 Task: Get usage reports for the last 180 days.
Action: Mouse moved to (926, 89)
Screenshot: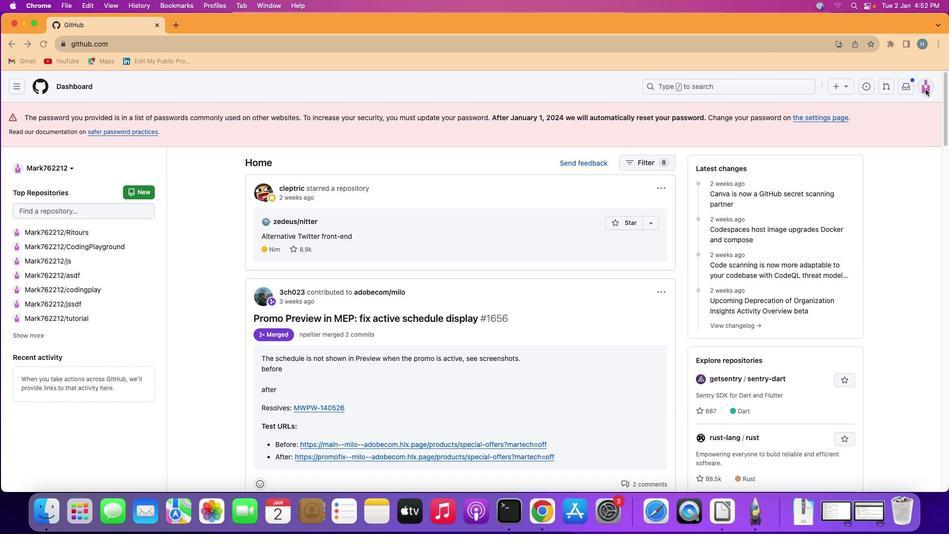 
Action: Mouse pressed left at (926, 89)
Screenshot: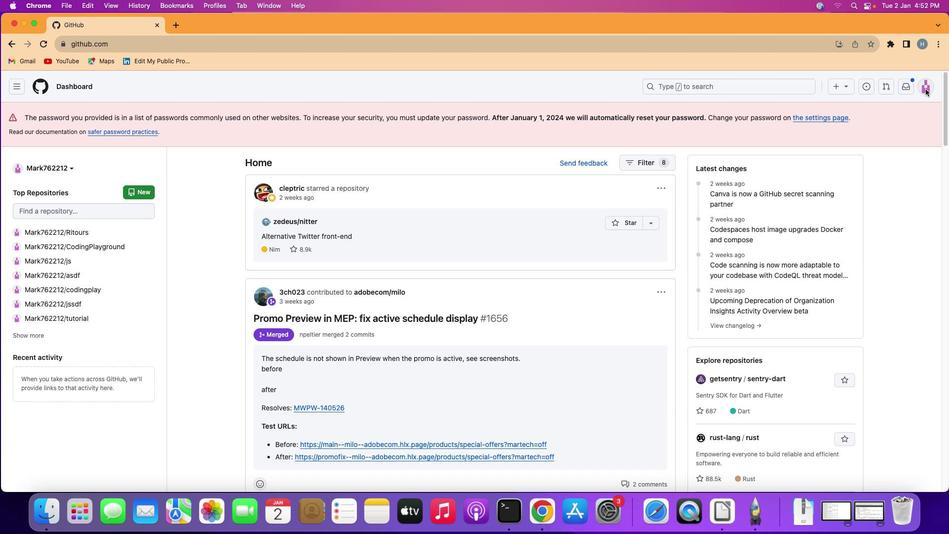 
Action: Mouse moved to (926, 84)
Screenshot: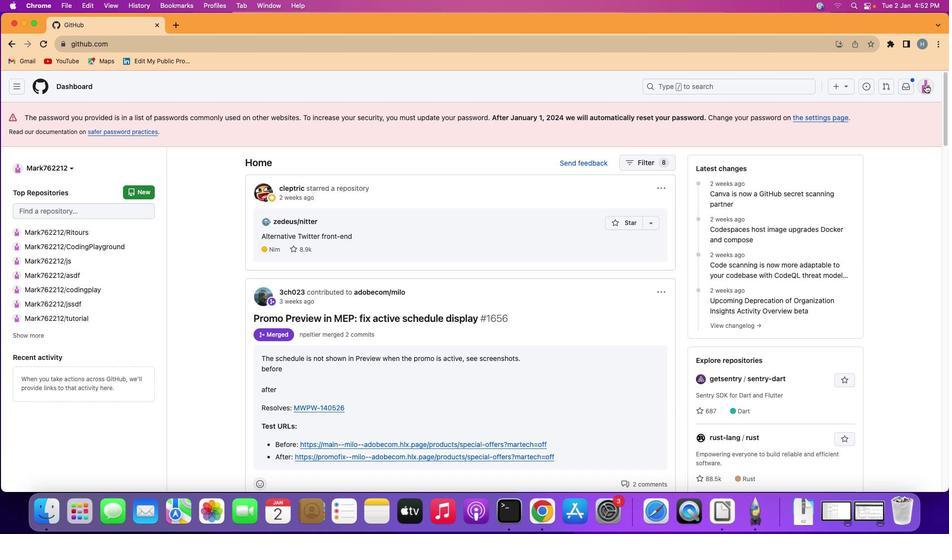 
Action: Mouse pressed left at (926, 84)
Screenshot: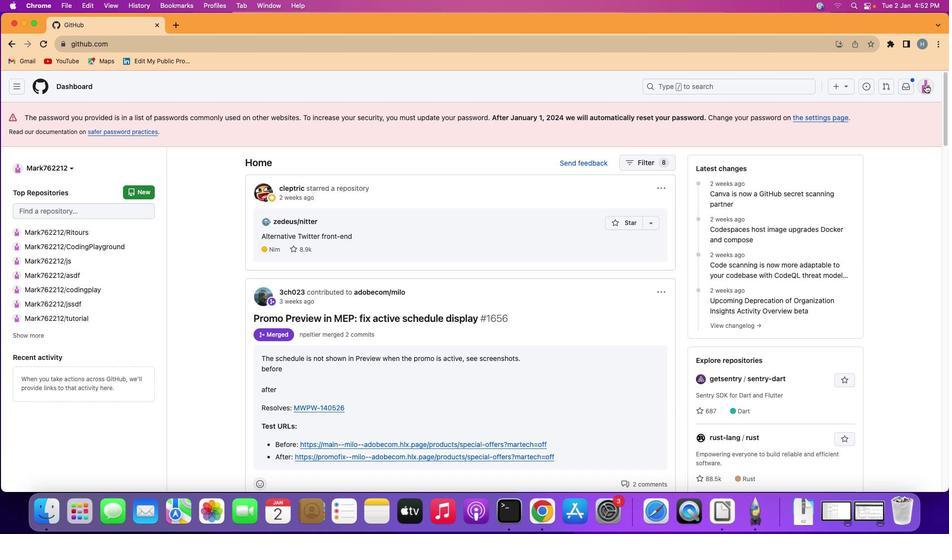 
Action: Mouse moved to (861, 358)
Screenshot: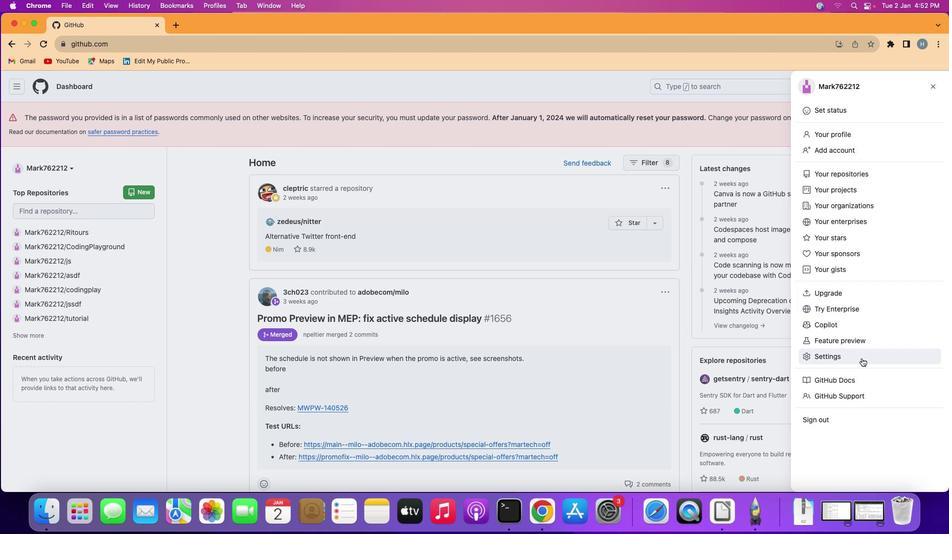 
Action: Mouse pressed left at (861, 358)
Screenshot: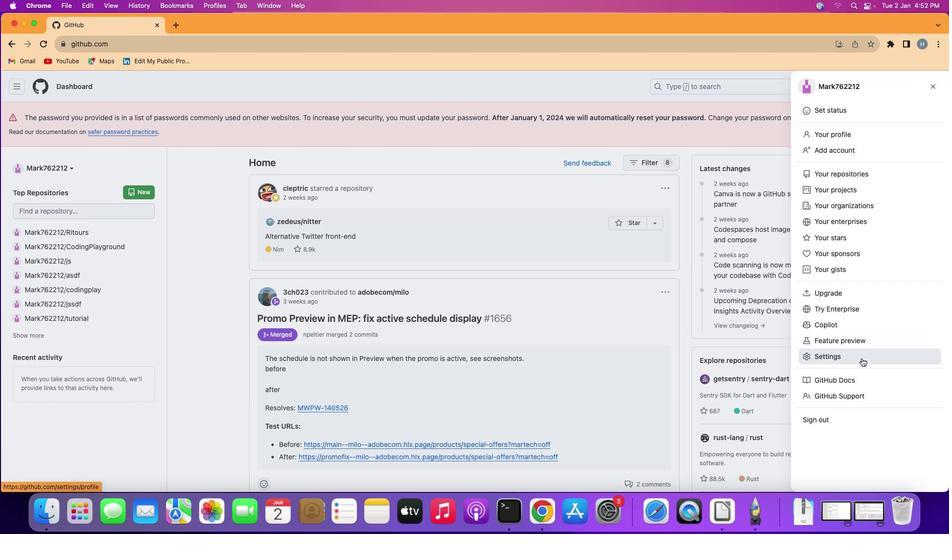 
Action: Mouse moved to (270, 300)
Screenshot: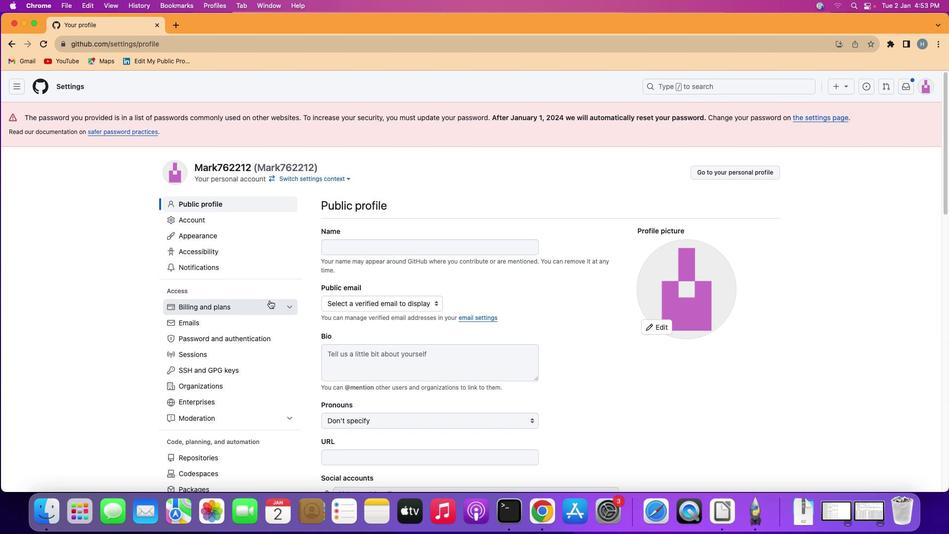 
Action: Mouse pressed left at (270, 300)
Screenshot: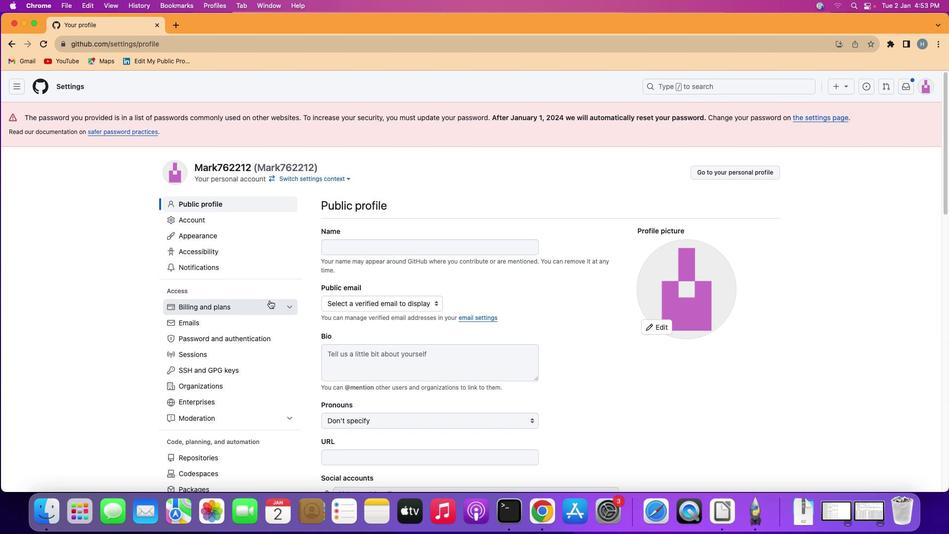 
Action: Mouse moved to (259, 320)
Screenshot: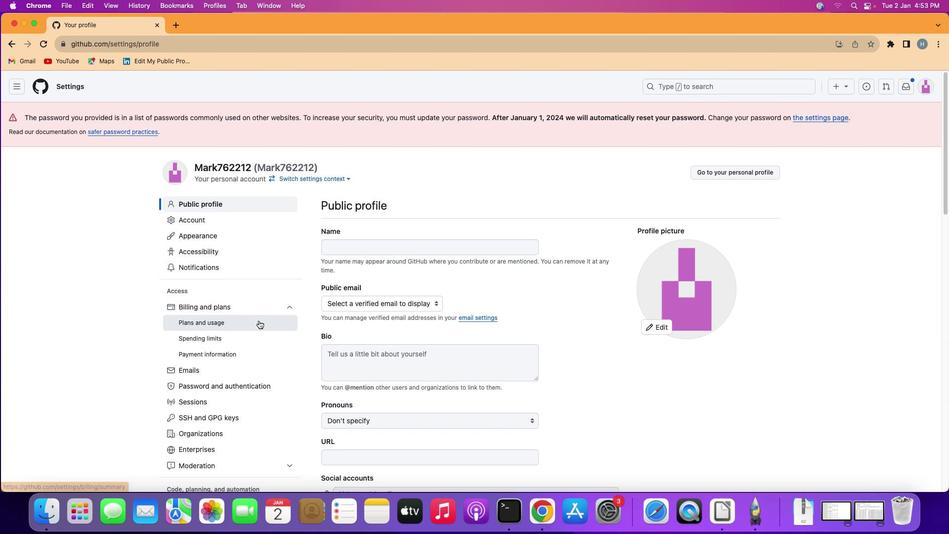 
Action: Mouse pressed left at (259, 320)
Screenshot: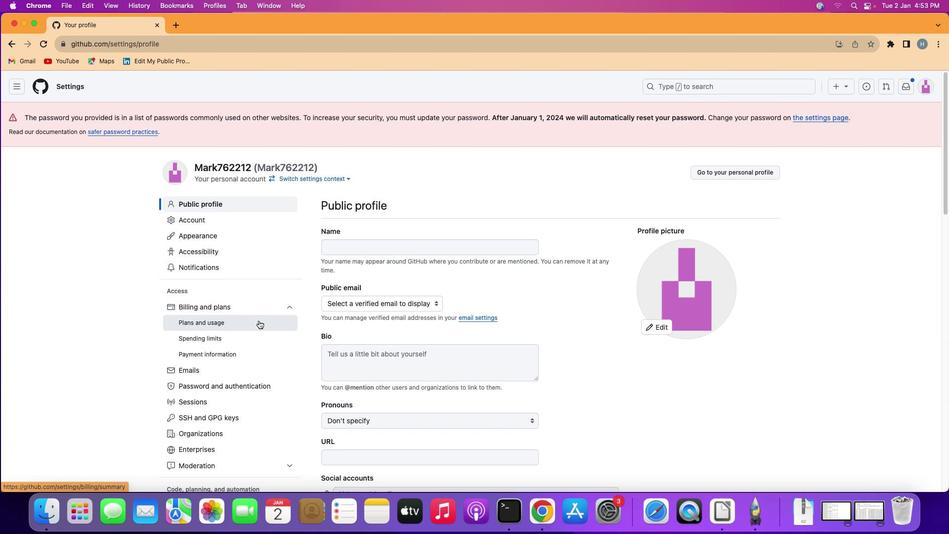 
Action: Mouse moved to (596, 349)
Screenshot: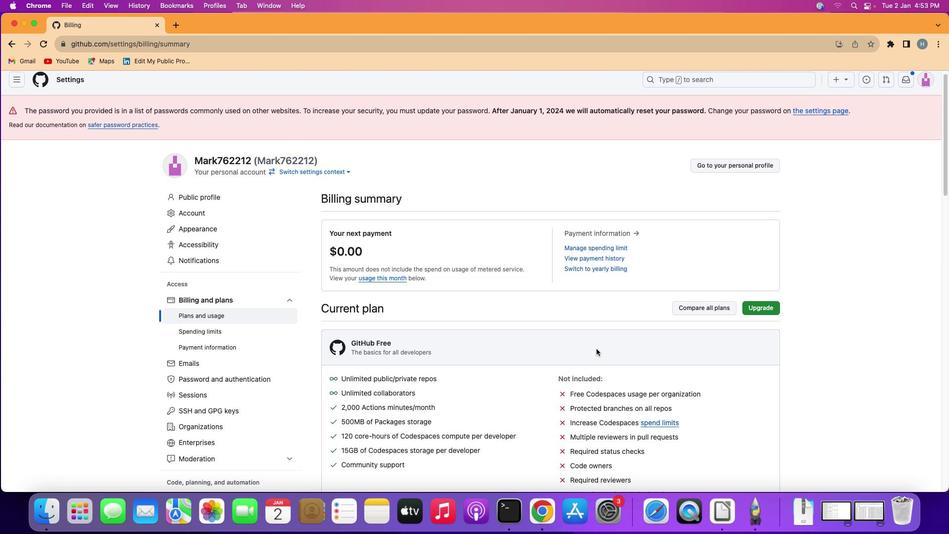 
Action: Mouse scrolled (596, 349) with delta (0, 0)
Screenshot: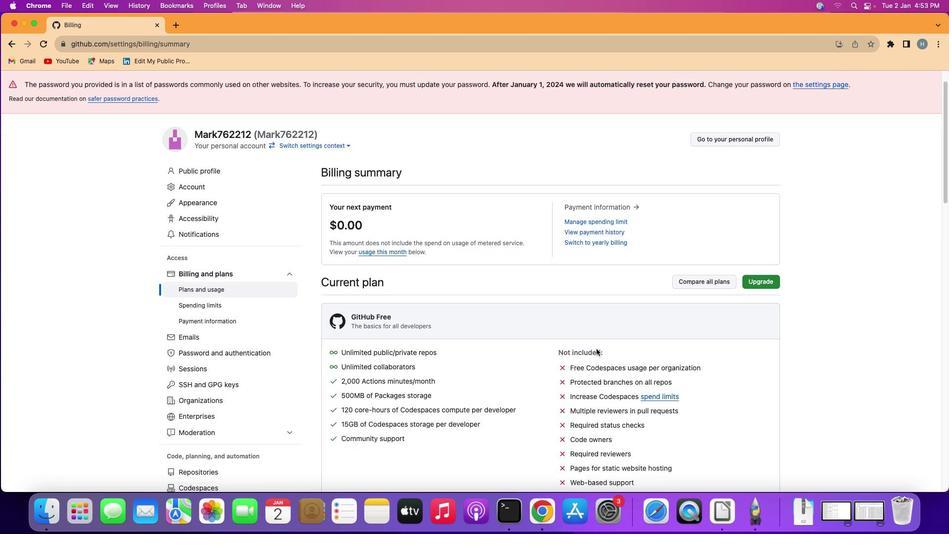 
Action: Mouse scrolled (596, 349) with delta (0, 0)
Screenshot: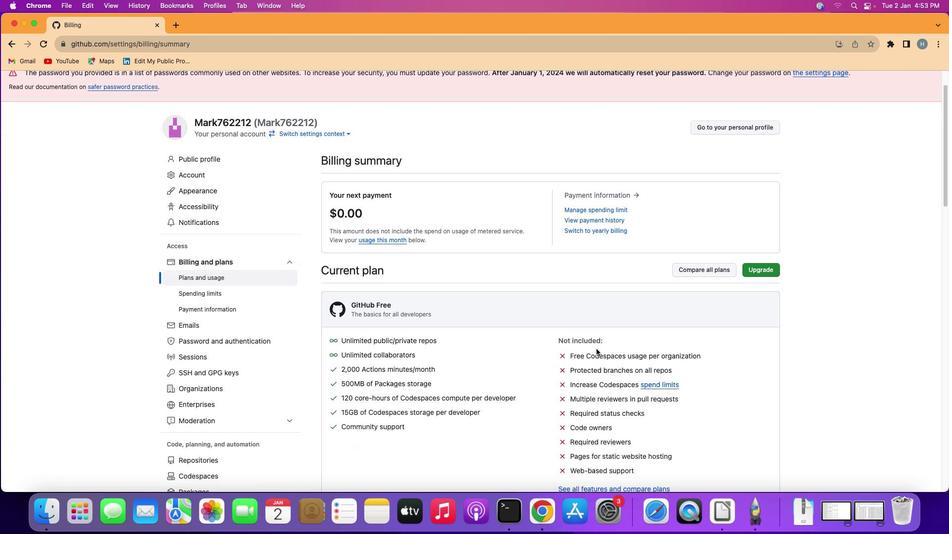 
Action: Mouse moved to (596, 349)
Screenshot: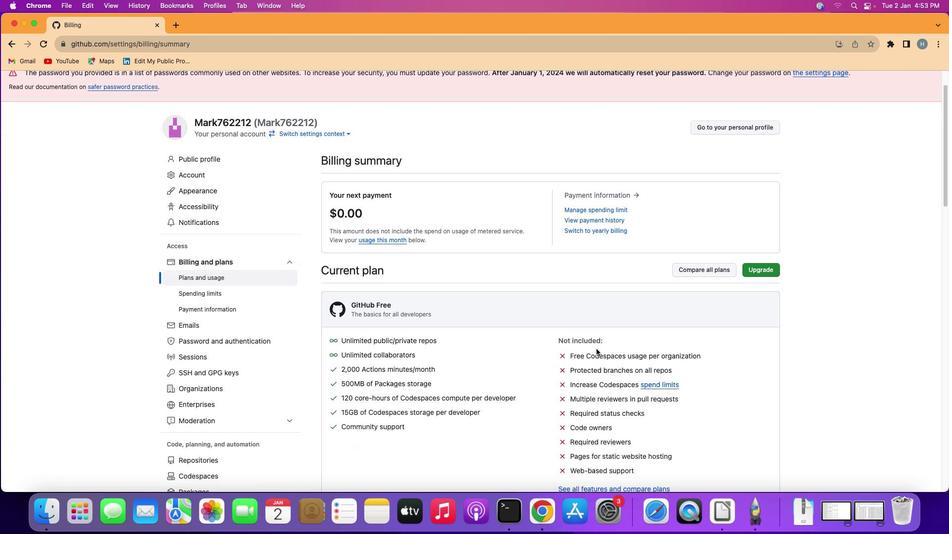 
Action: Mouse scrolled (596, 349) with delta (0, -1)
Screenshot: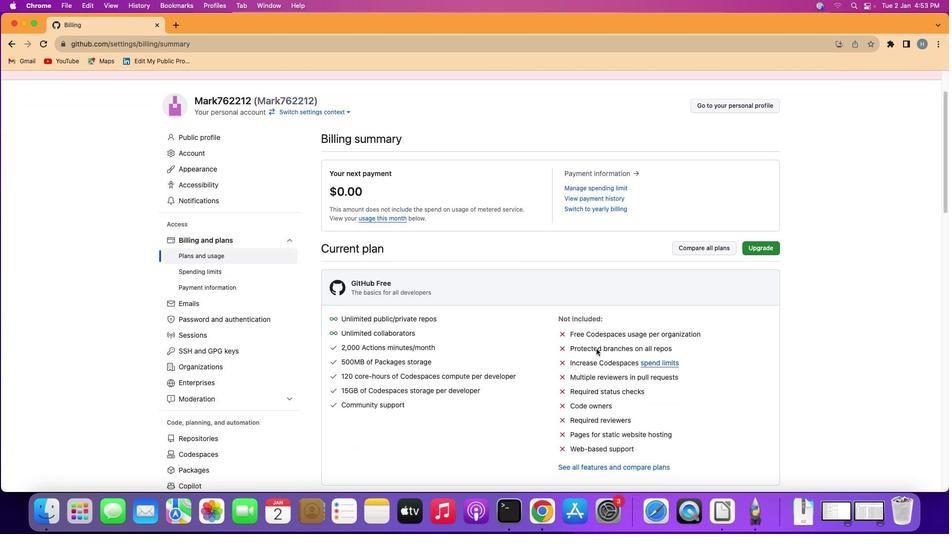 
Action: Mouse moved to (594, 345)
Screenshot: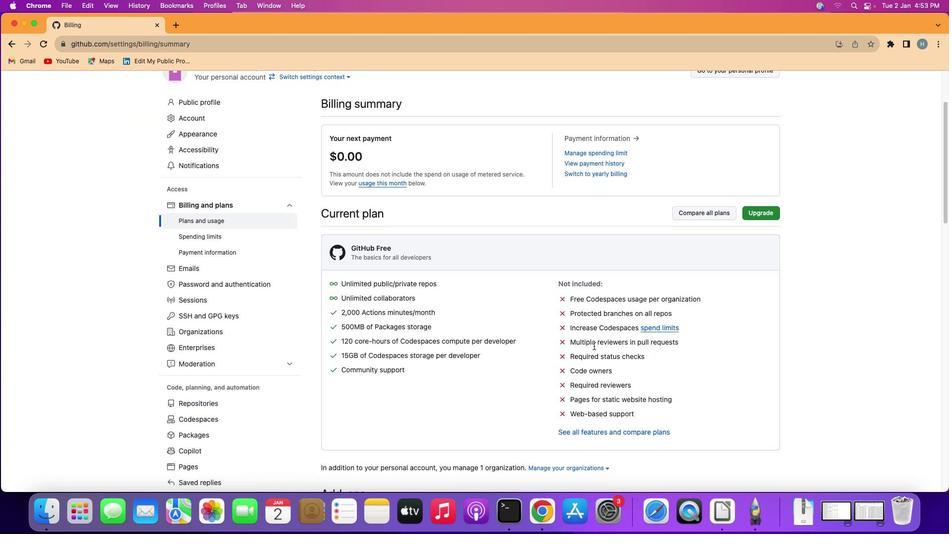 
Action: Mouse scrolled (594, 345) with delta (0, 0)
Screenshot: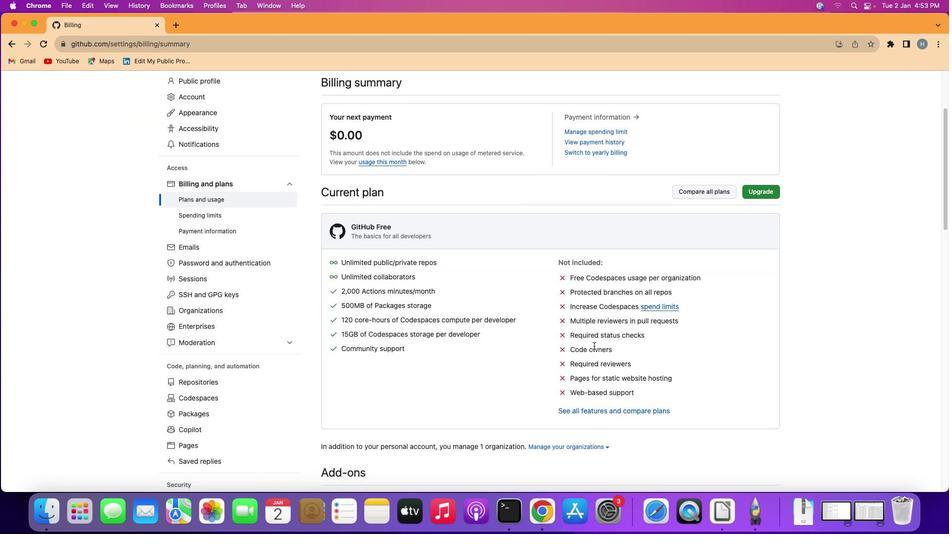 
Action: Mouse scrolled (594, 345) with delta (0, 0)
Screenshot: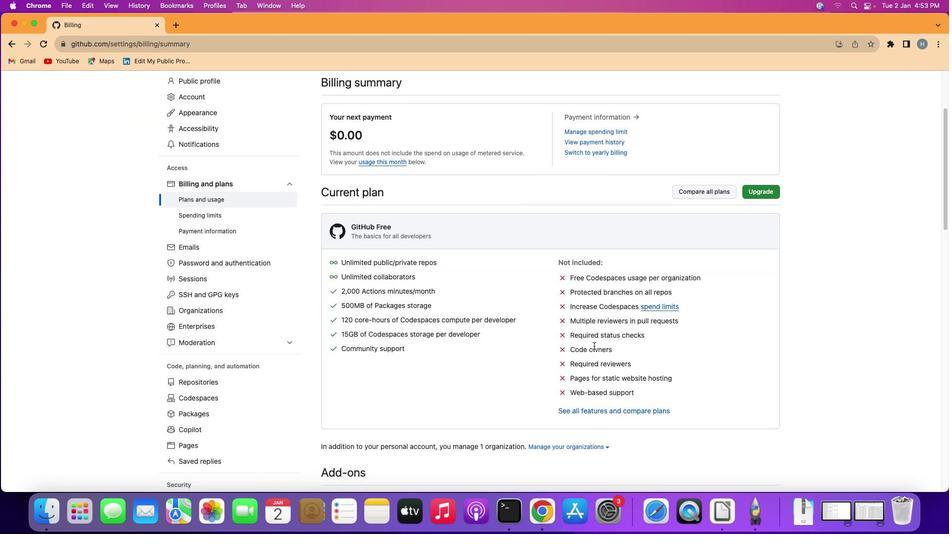 
Action: Mouse scrolled (594, 345) with delta (0, -1)
Screenshot: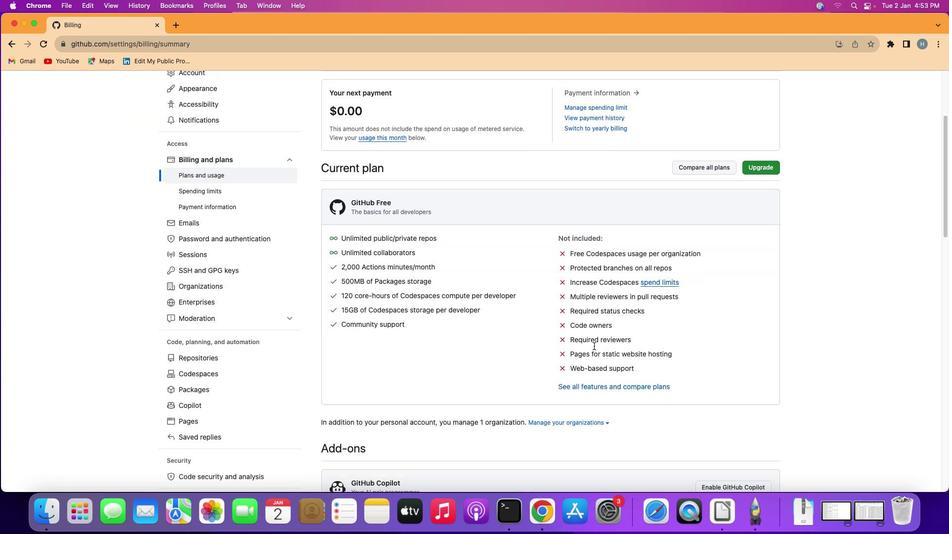 
Action: Mouse moved to (592, 346)
Screenshot: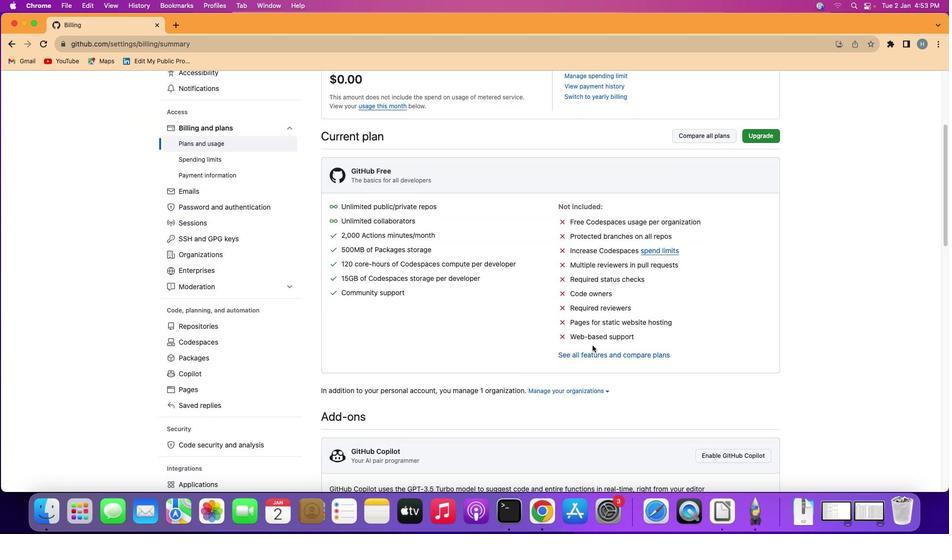 
Action: Mouse scrolled (592, 346) with delta (0, 0)
Screenshot: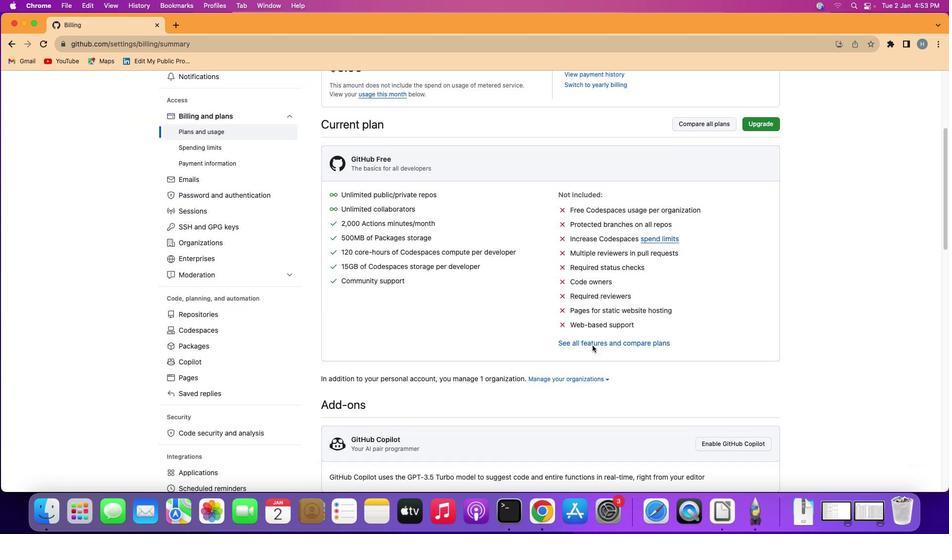 
Action: Mouse scrolled (592, 346) with delta (0, 0)
Screenshot: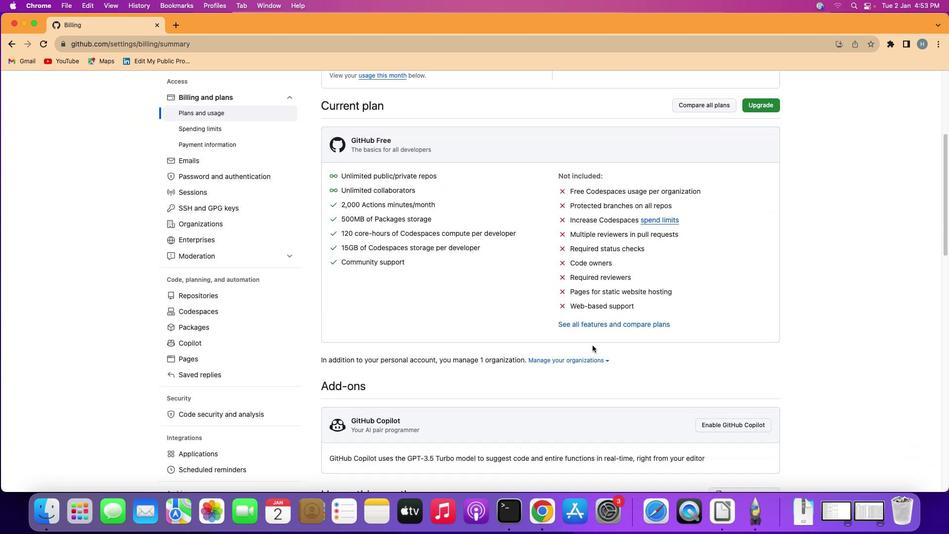 
Action: Mouse moved to (592, 345)
Screenshot: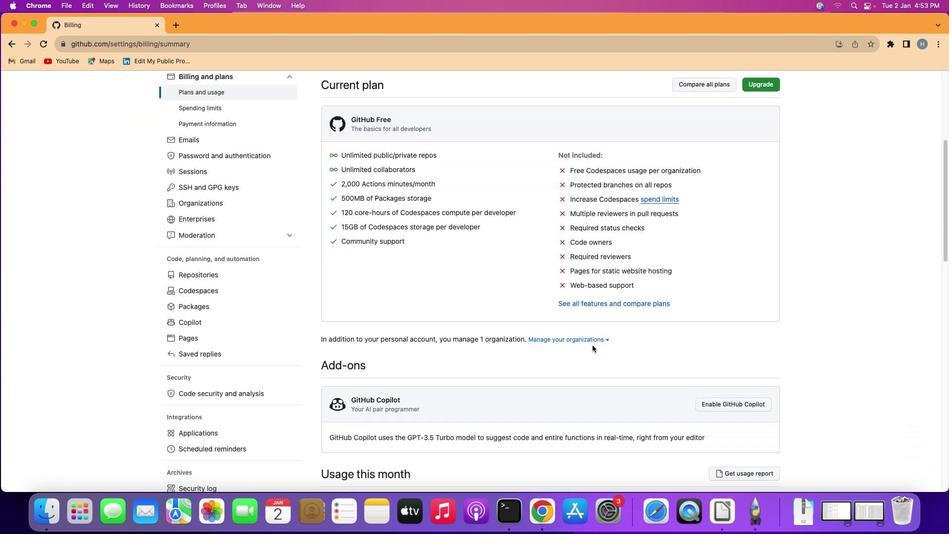 
Action: Mouse scrolled (592, 345) with delta (0, 0)
Screenshot: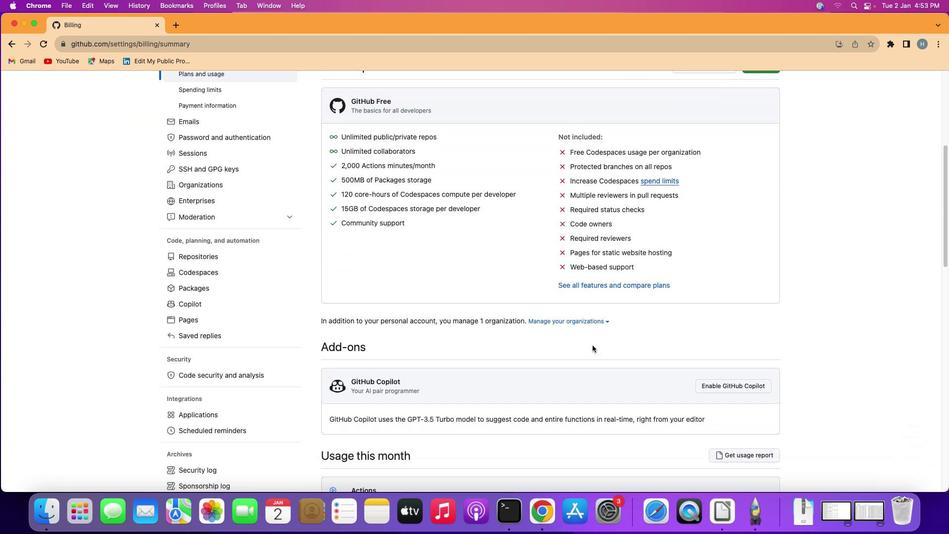 
Action: Mouse scrolled (592, 345) with delta (0, 0)
Screenshot: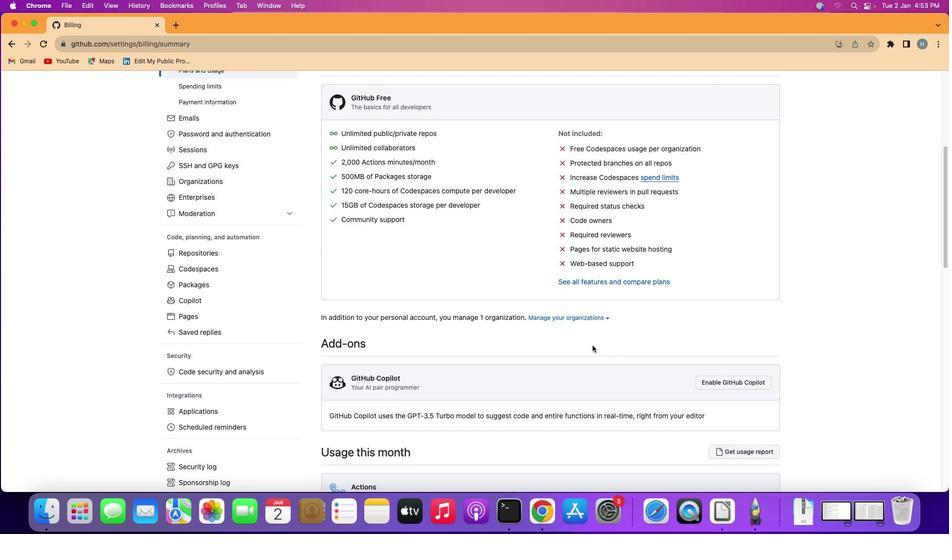 
Action: Mouse scrolled (592, 345) with delta (0, 0)
Screenshot: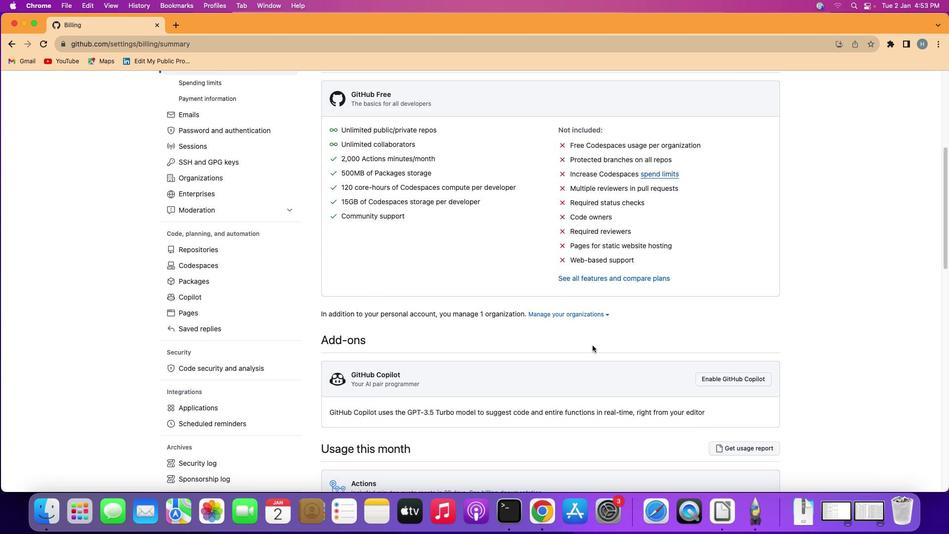 
Action: Mouse moved to (596, 345)
Screenshot: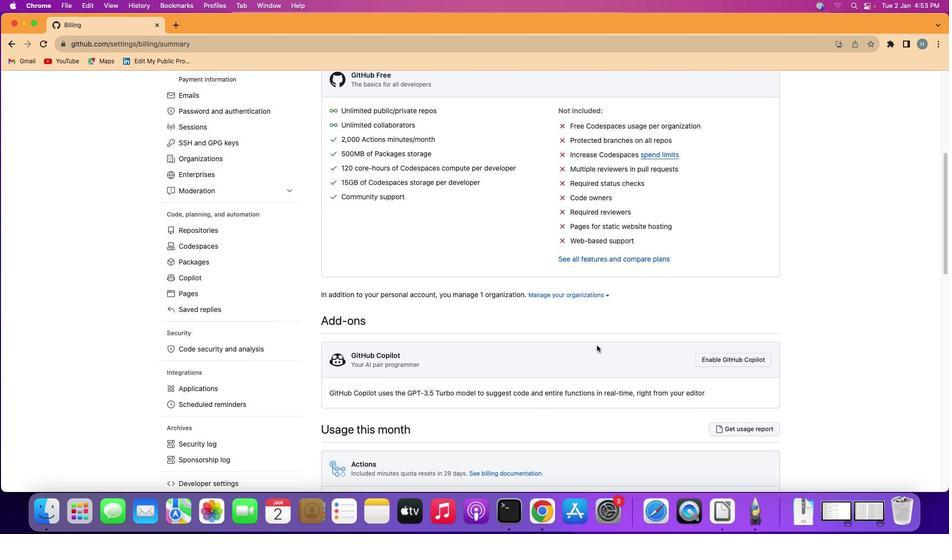 
Action: Mouse scrolled (596, 345) with delta (0, 0)
Screenshot: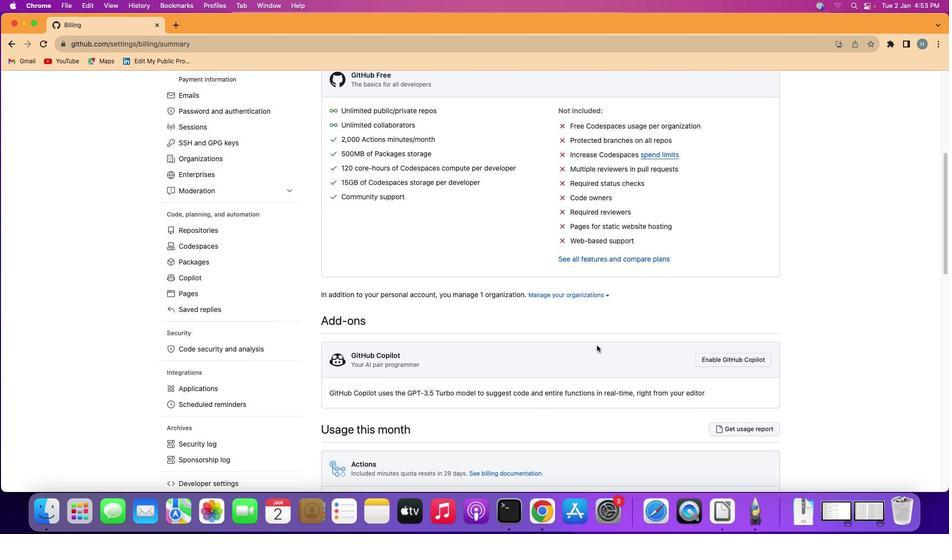 
Action: Mouse moved to (596, 345)
Screenshot: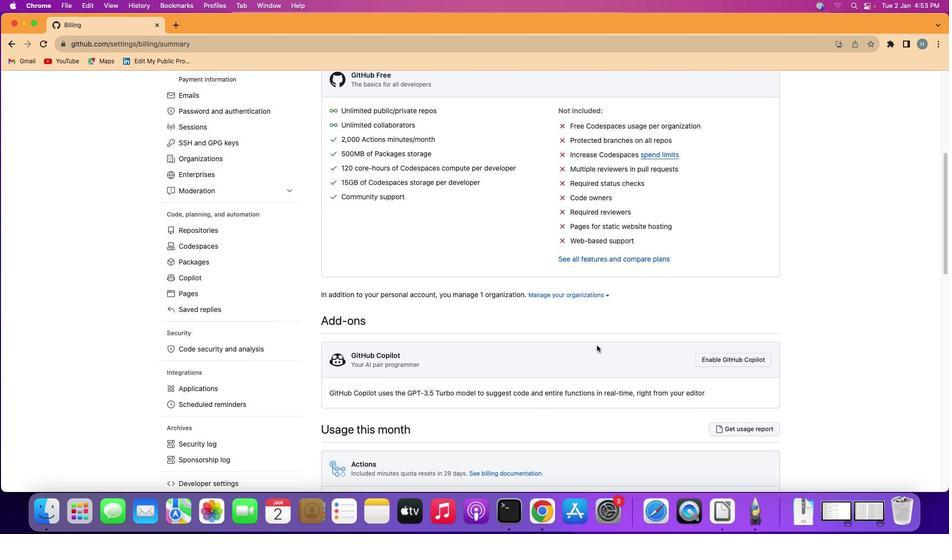 
Action: Mouse scrolled (596, 345) with delta (0, 0)
Screenshot: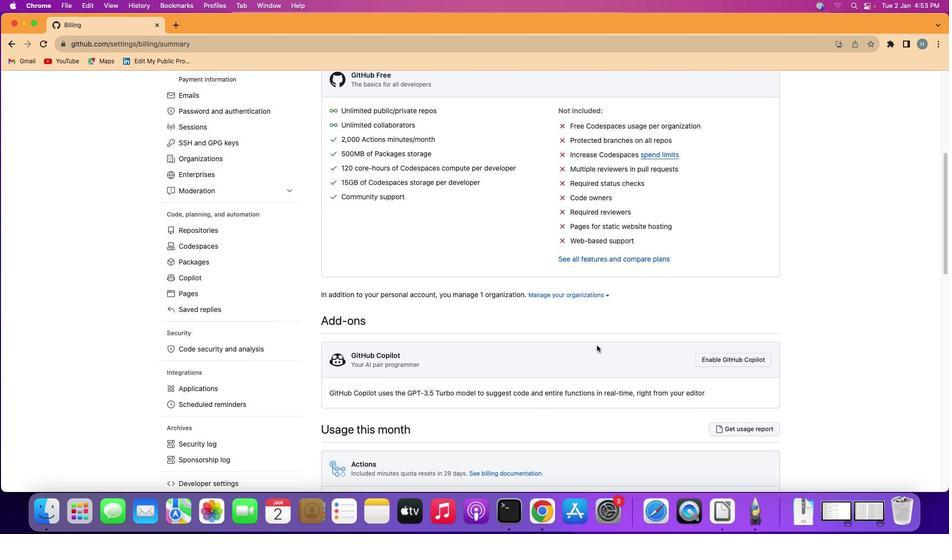 
Action: Mouse moved to (596, 345)
Screenshot: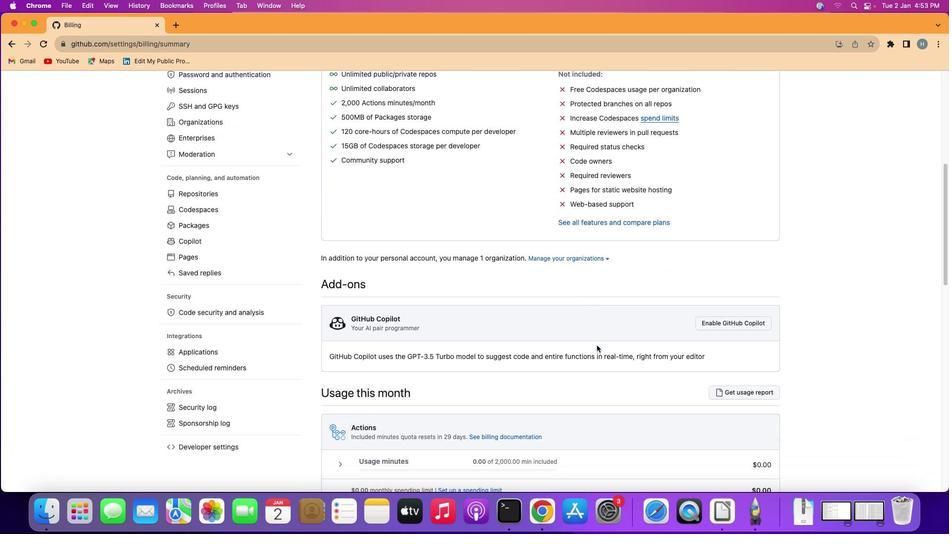 
Action: Mouse scrolled (596, 345) with delta (0, 0)
Screenshot: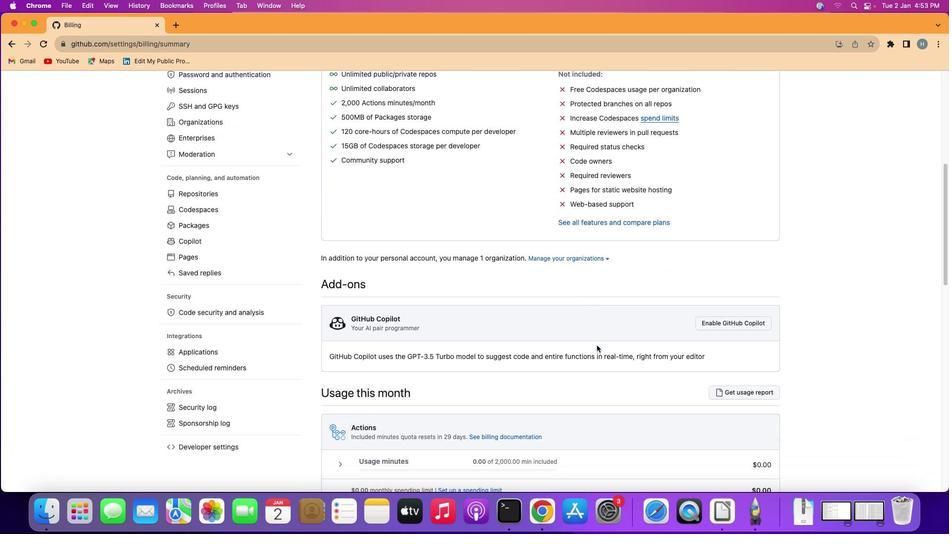 
Action: Mouse moved to (735, 368)
Screenshot: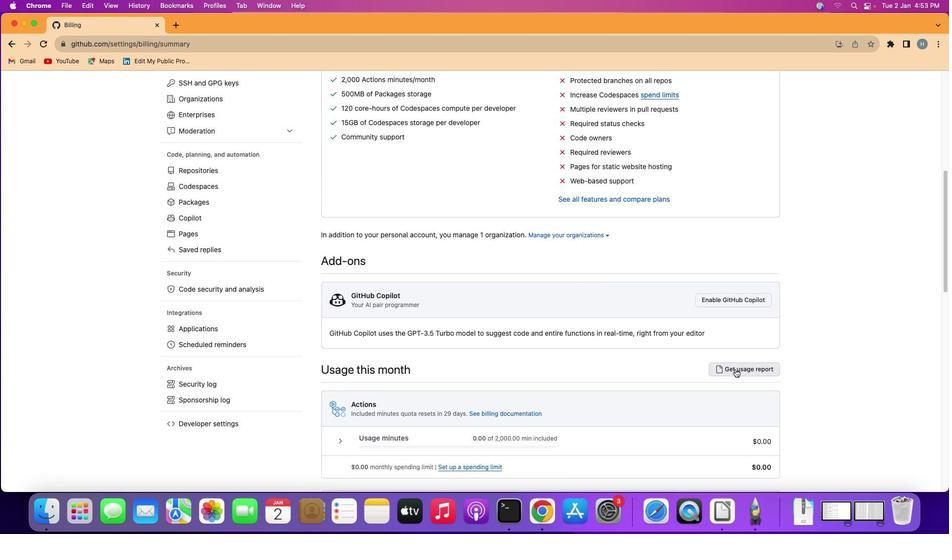 
Action: Mouse pressed left at (735, 368)
Screenshot: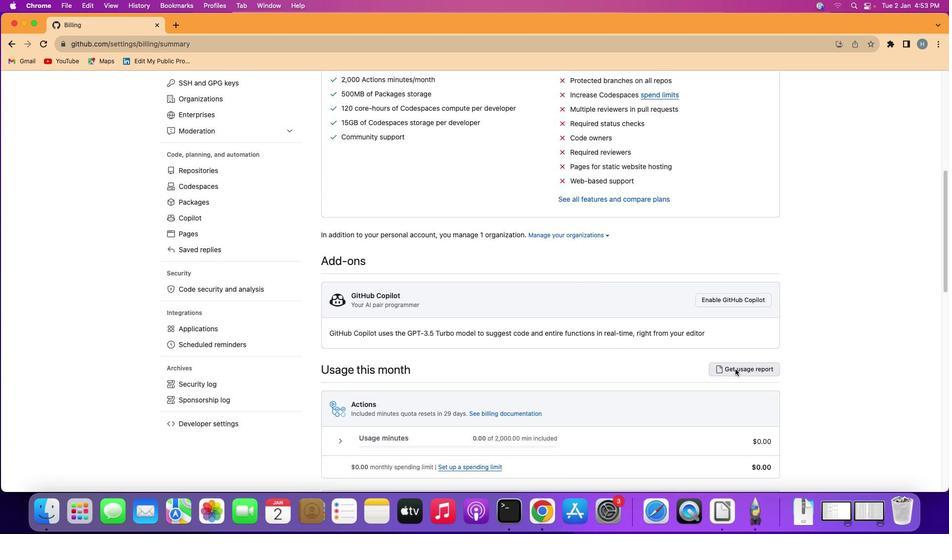 
Action: Mouse moved to (394, 293)
Screenshot: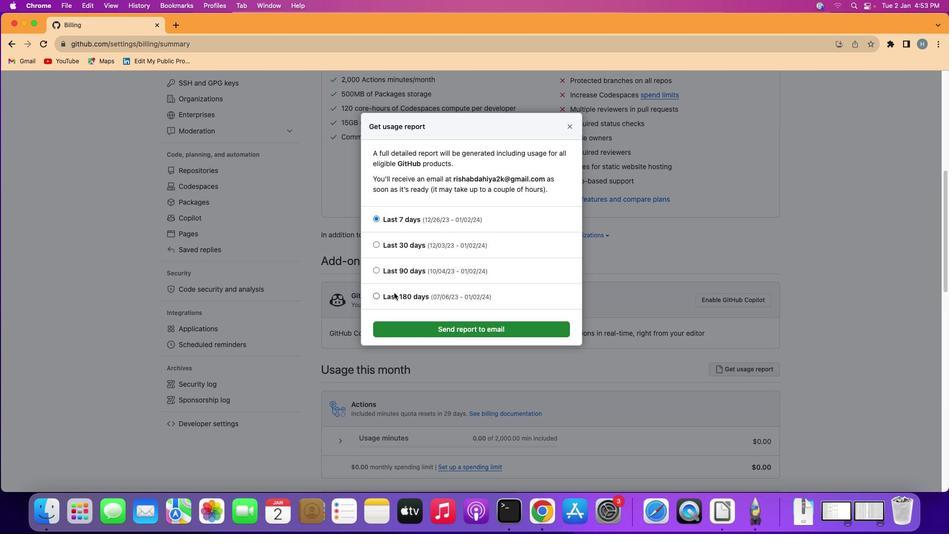 
Action: Mouse pressed left at (394, 293)
Screenshot: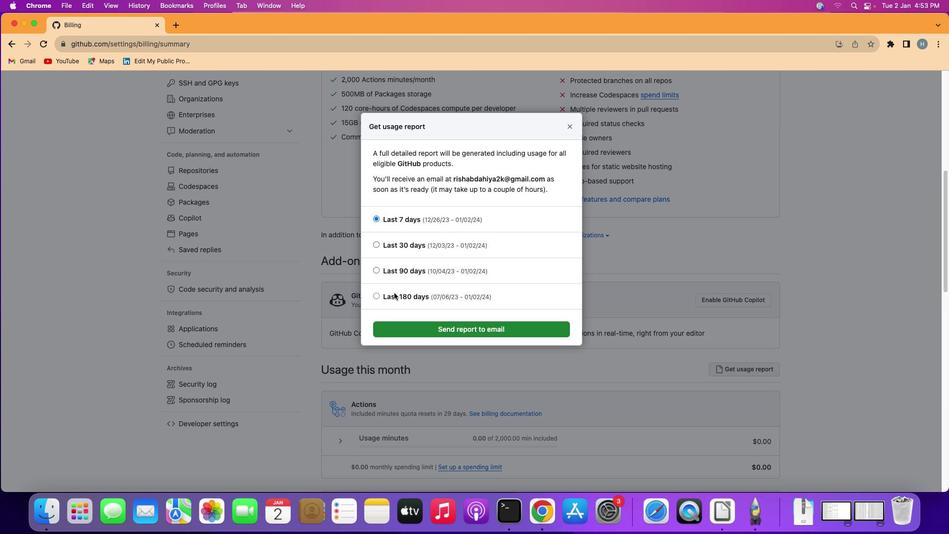 
